 Task: Set the homeowner's insurance to $1,350 per year.
Action: Mouse moved to (942, 190)
Screenshot: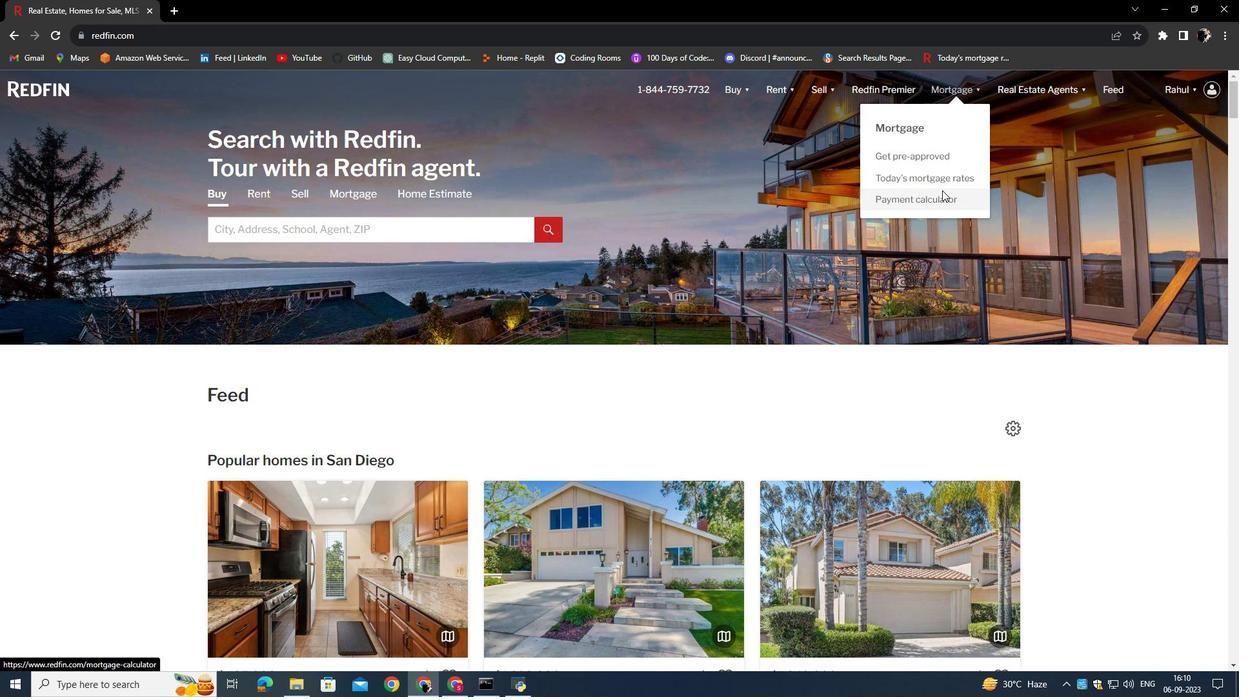 
Action: Mouse pressed left at (942, 190)
Screenshot: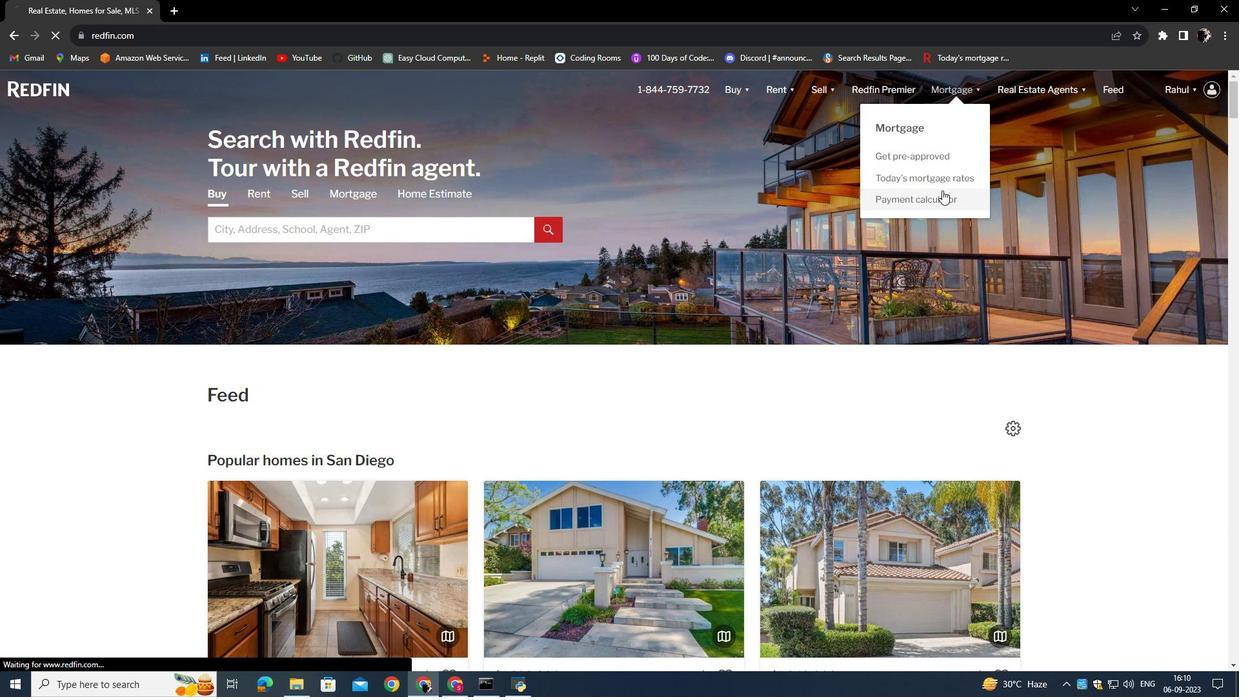 
Action: Mouse moved to (397, 267)
Screenshot: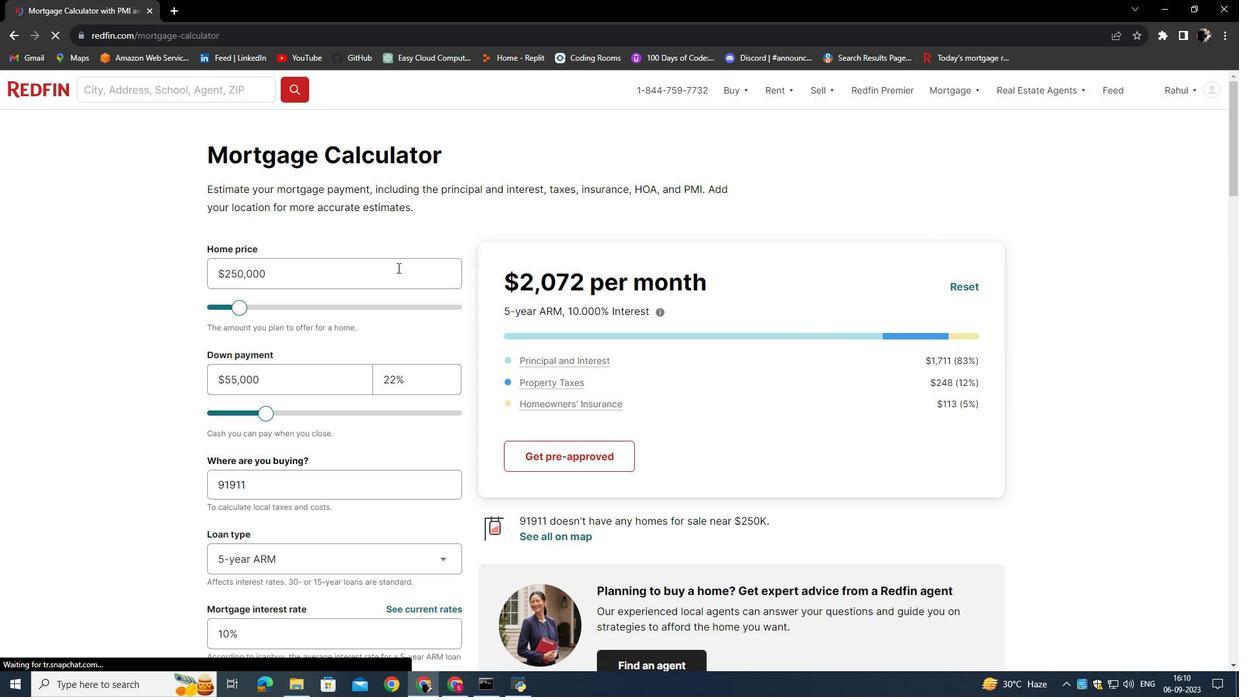 
Action: Mouse scrolled (397, 267) with delta (0, 0)
Screenshot: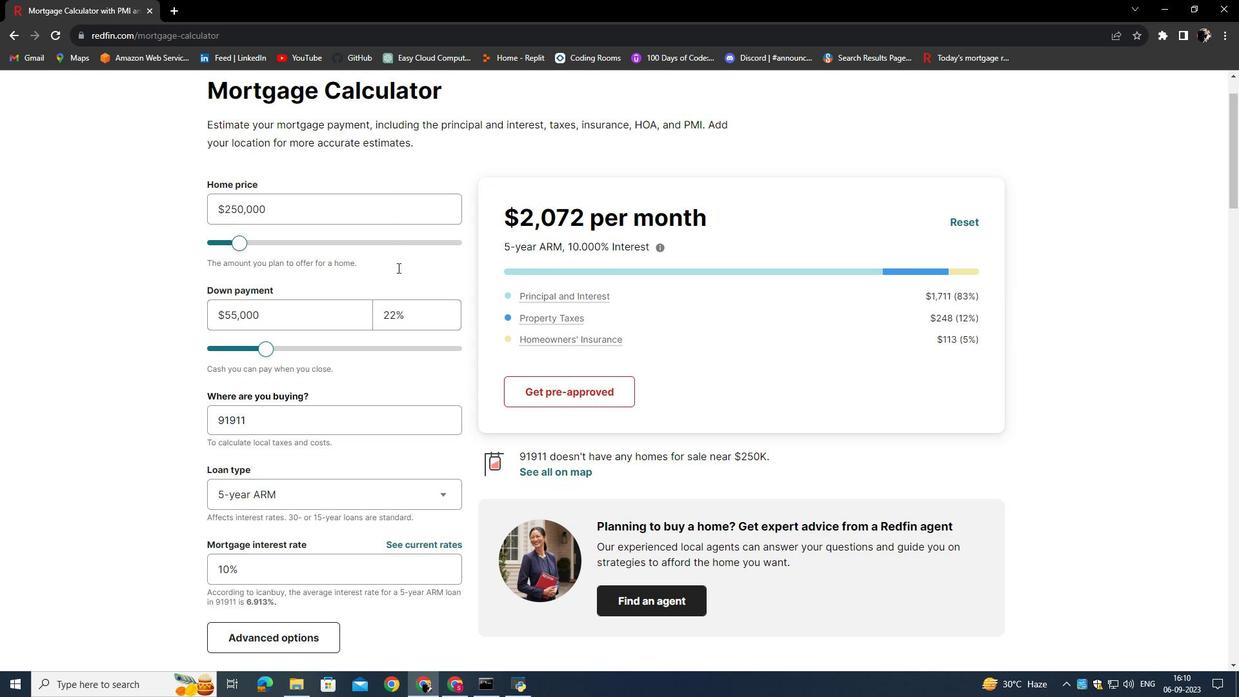 
Action: Mouse scrolled (397, 267) with delta (0, 0)
Screenshot: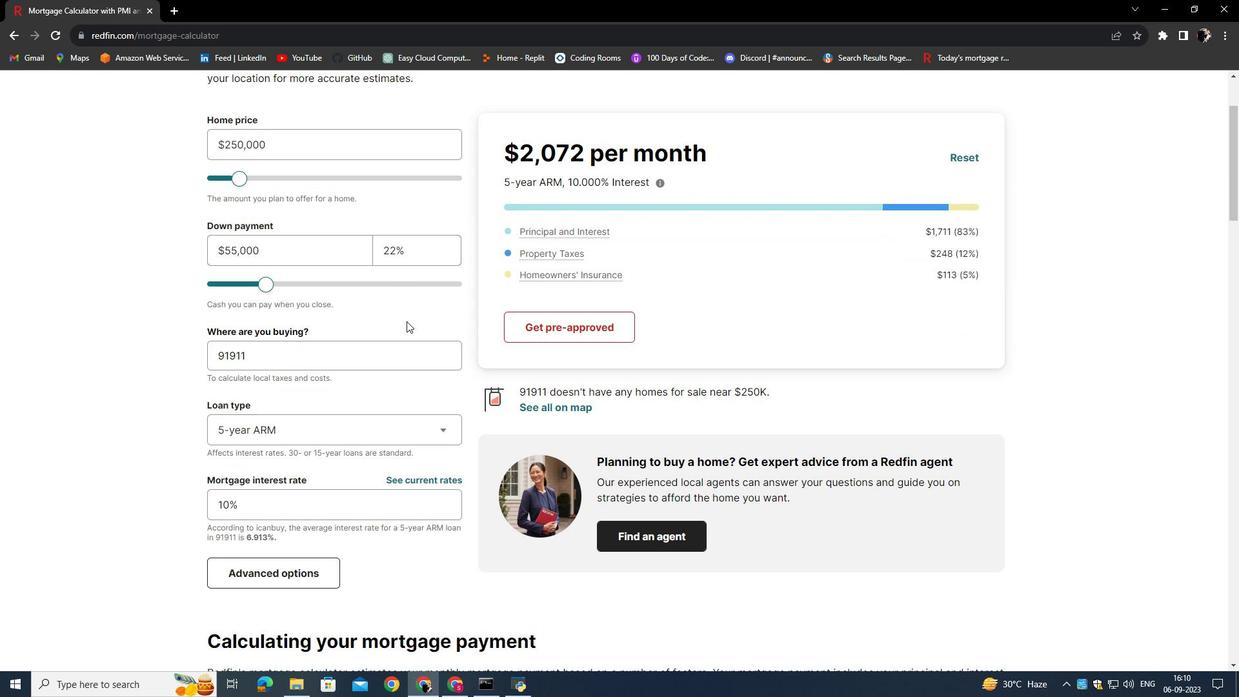 
Action: Mouse moved to (325, 581)
Screenshot: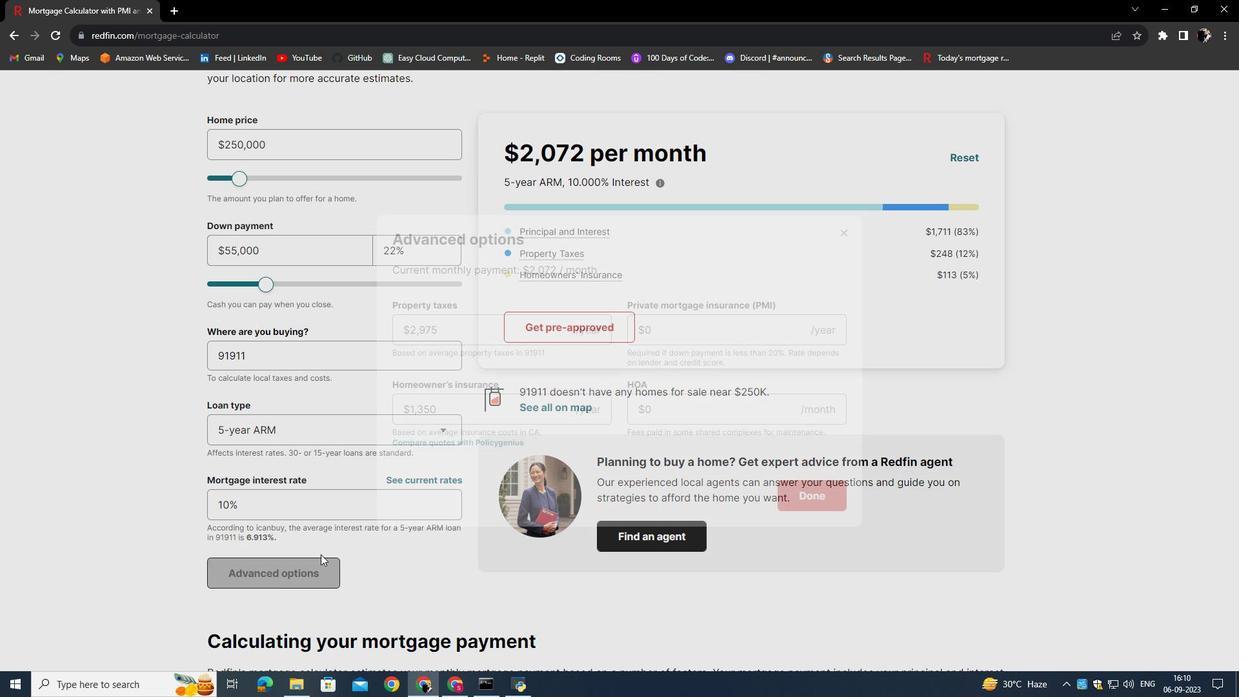 
Action: Mouse pressed left at (325, 581)
Screenshot: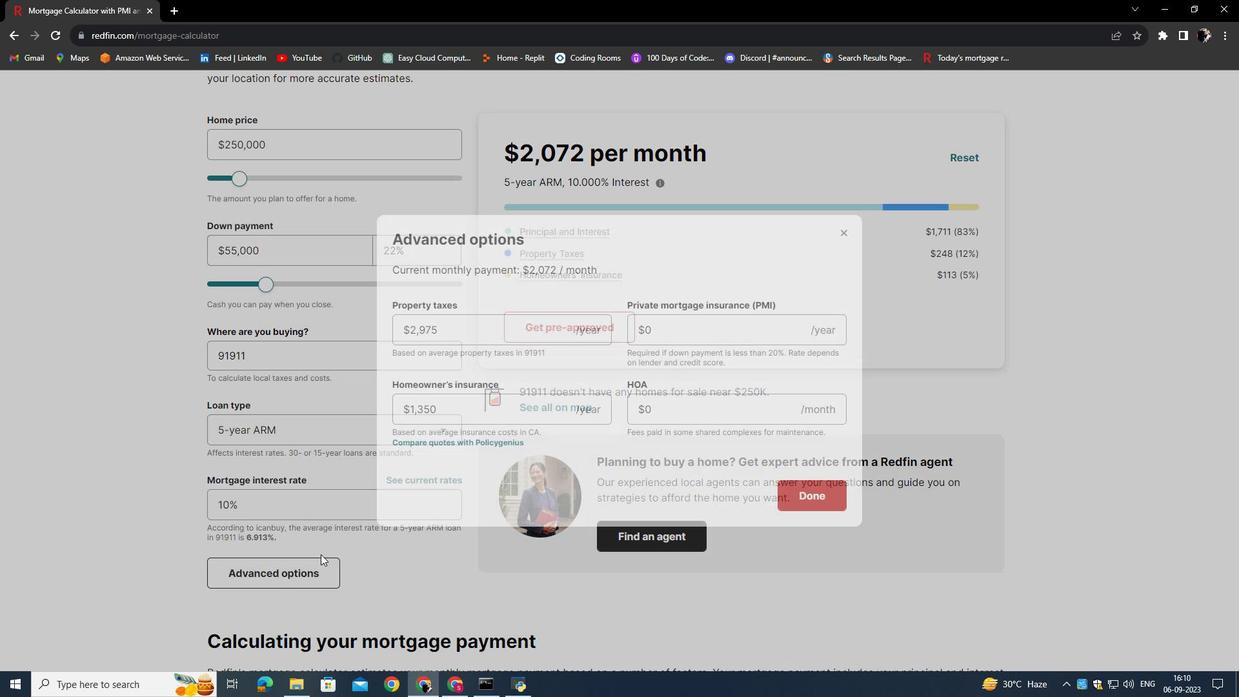 
Action: Mouse moved to (466, 412)
Screenshot: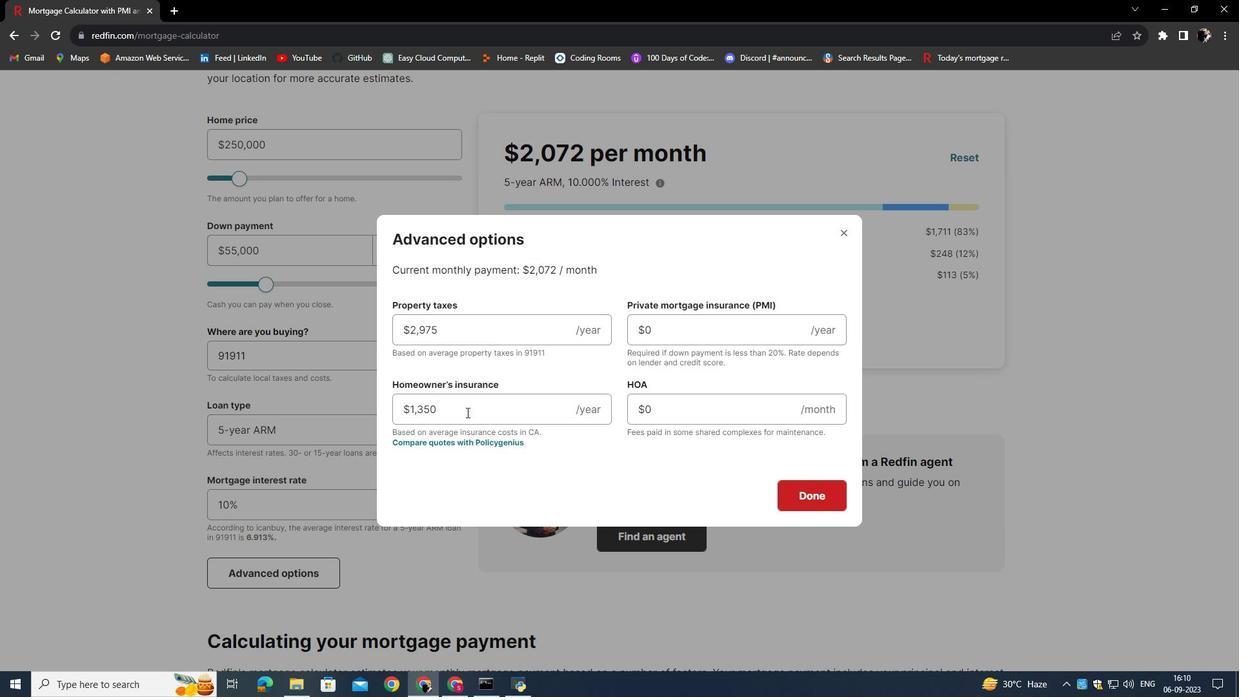 
Action: Mouse pressed left at (466, 412)
Screenshot: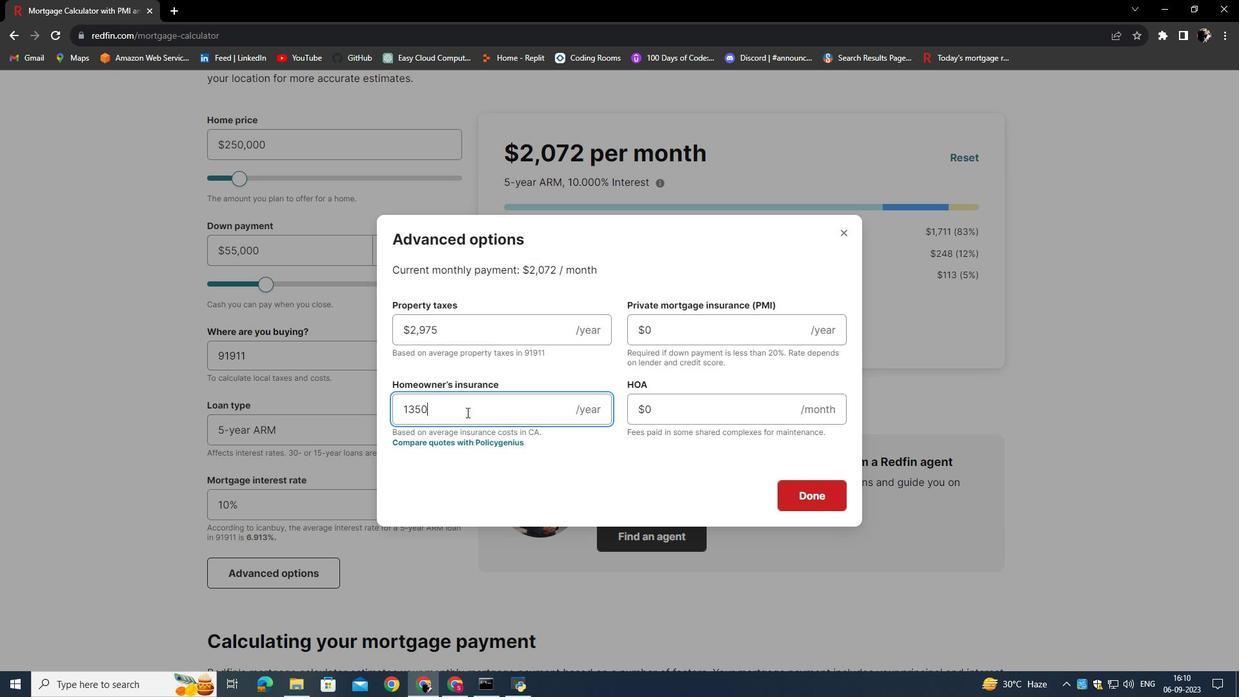 
Action: Key pressed <Key.backspace><Key.backspace><Key.backspace><Key.backspace>1650
Screenshot: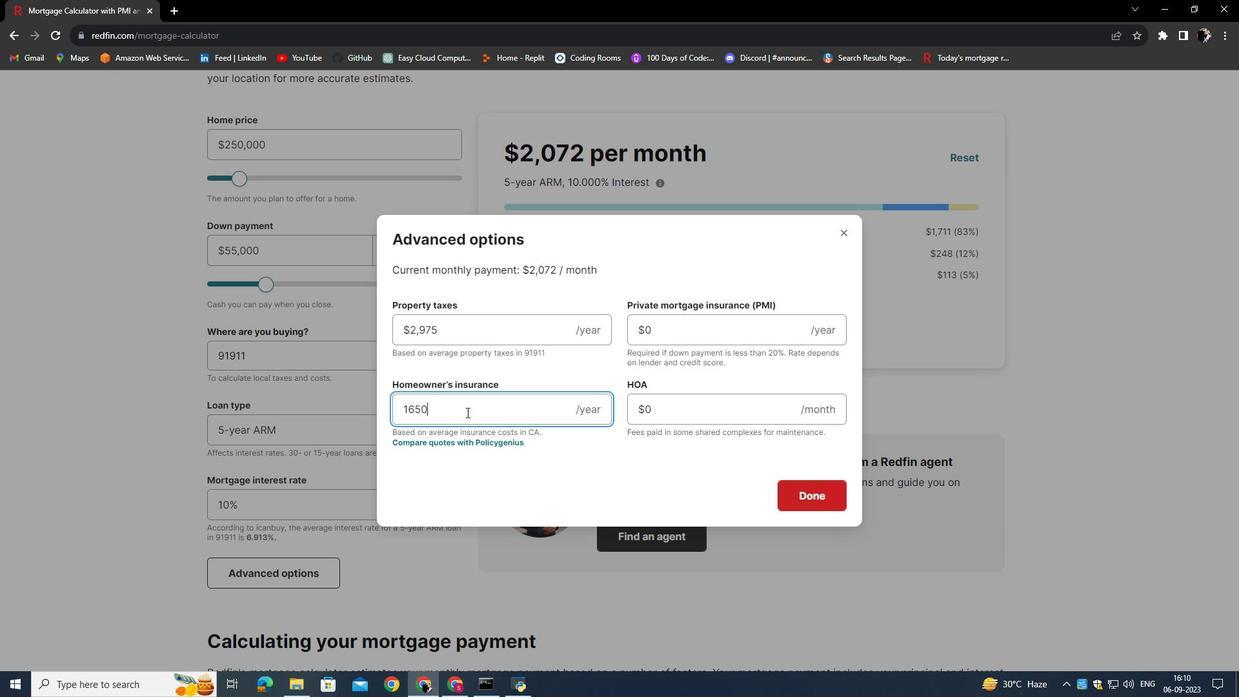 
Action: Mouse moved to (449, 414)
Screenshot: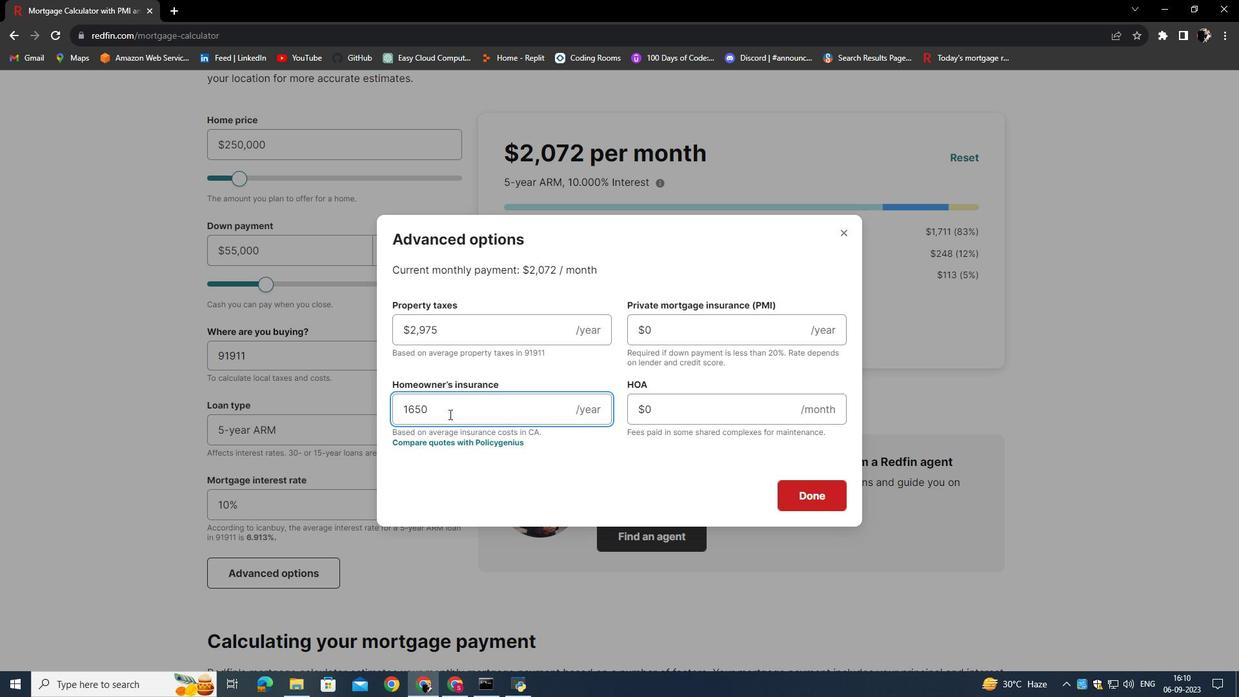 
Action: Mouse pressed left at (449, 414)
Screenshot: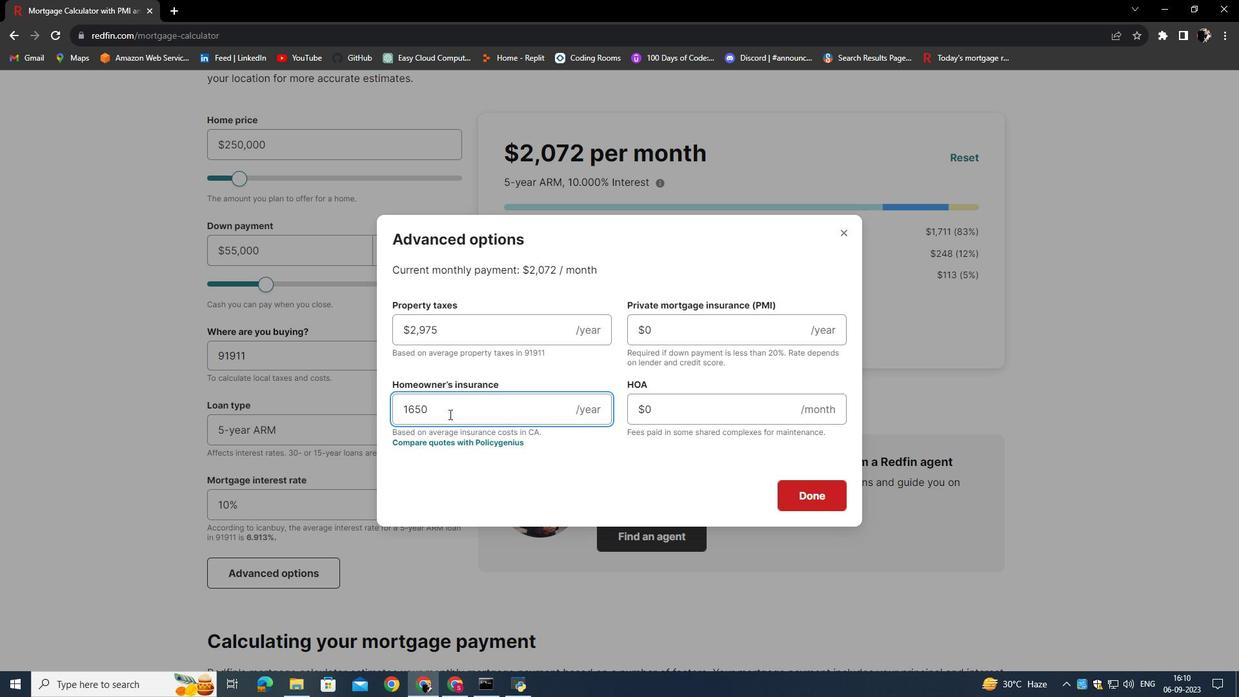 
Action: Key pressed <Key.backspace><Key.backspace><Key.backspace>350
Screenshot: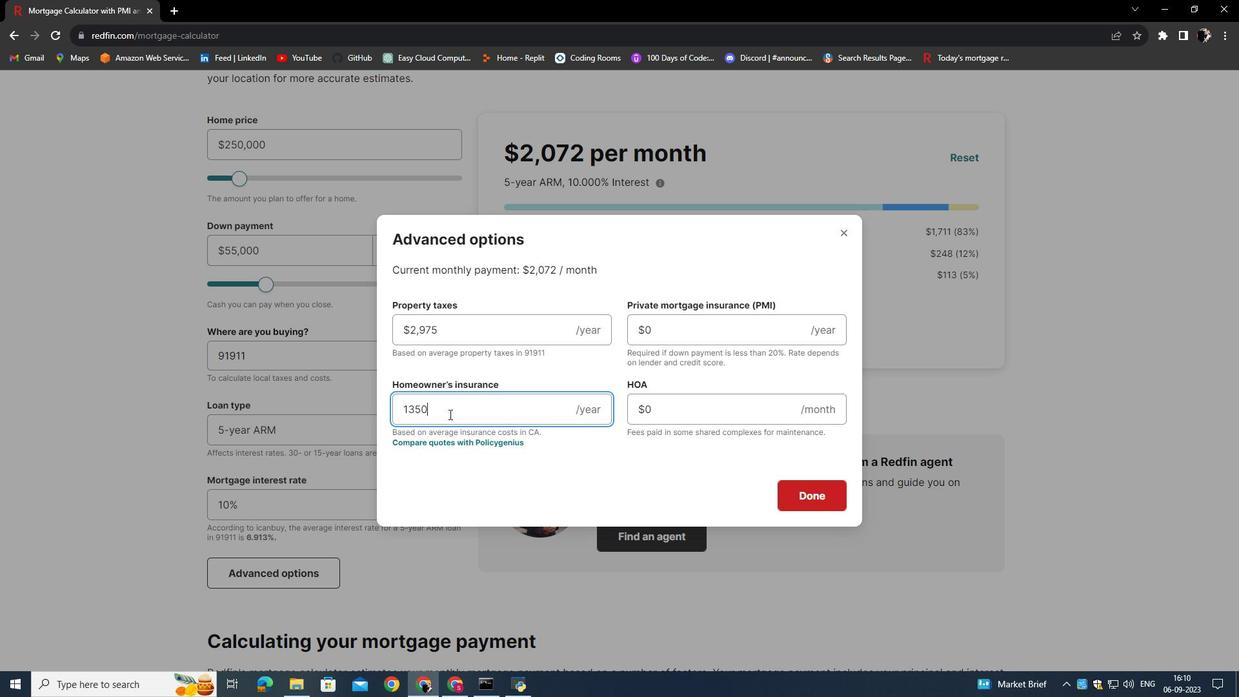 
Action: Mouse moved to (562, 463)
Screenshot: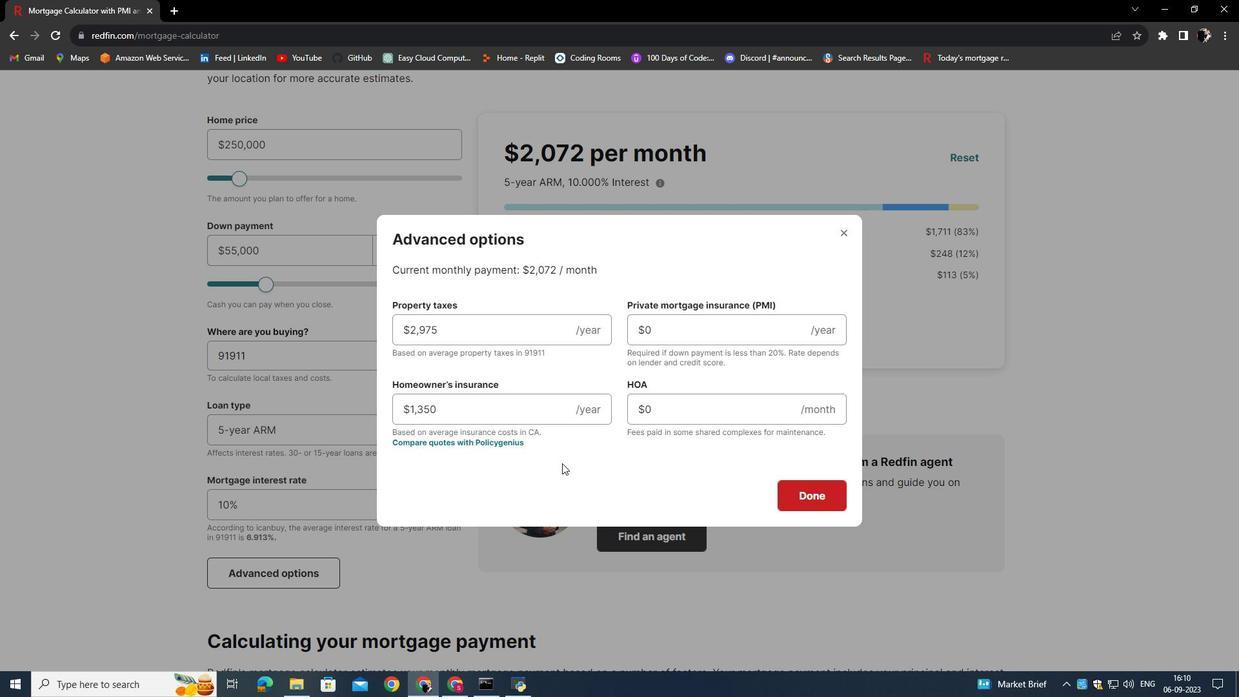 
Action: Mouse pressed left at (562, 463)
Screenshot: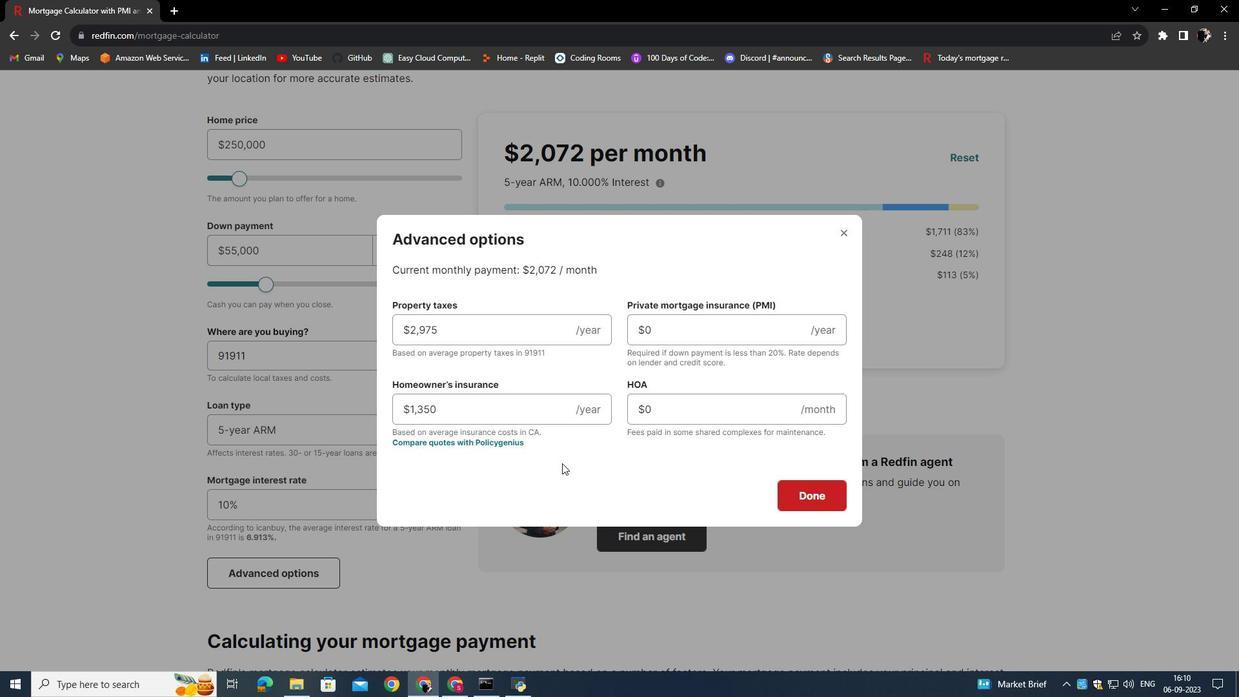 
Action: Mouse moved to (820, 493)
Screenshot: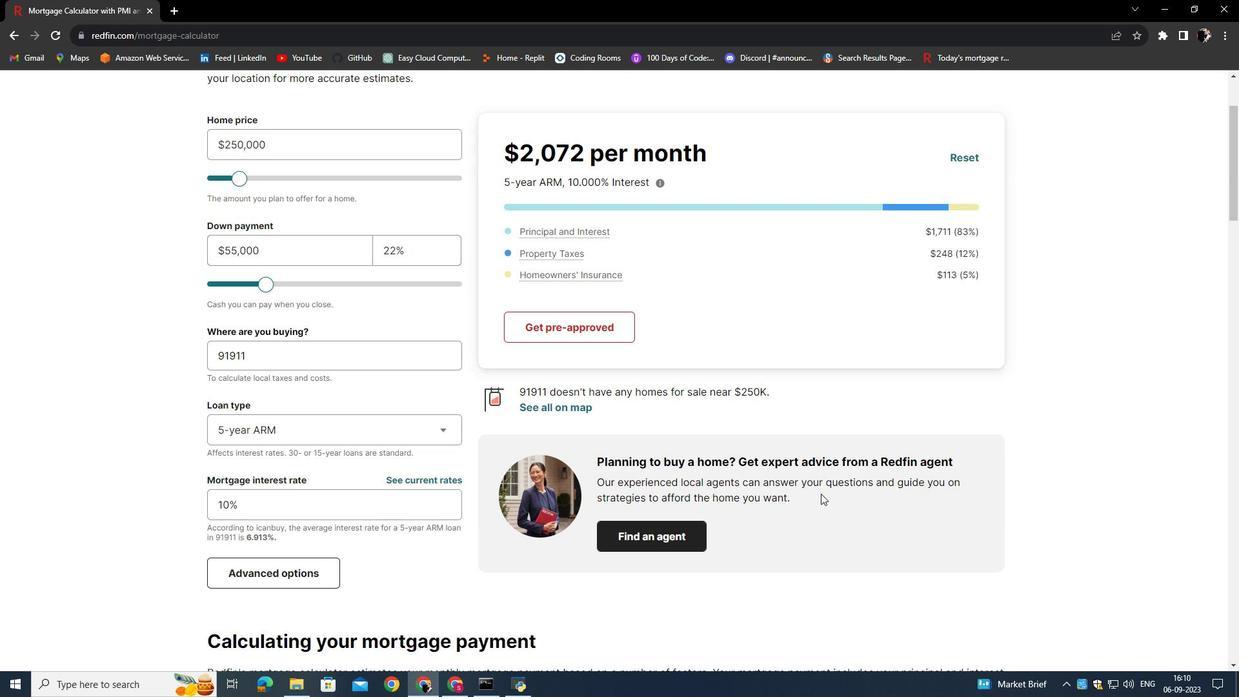 
Action: Mouse pressed left at (820, 493)
Screenshot: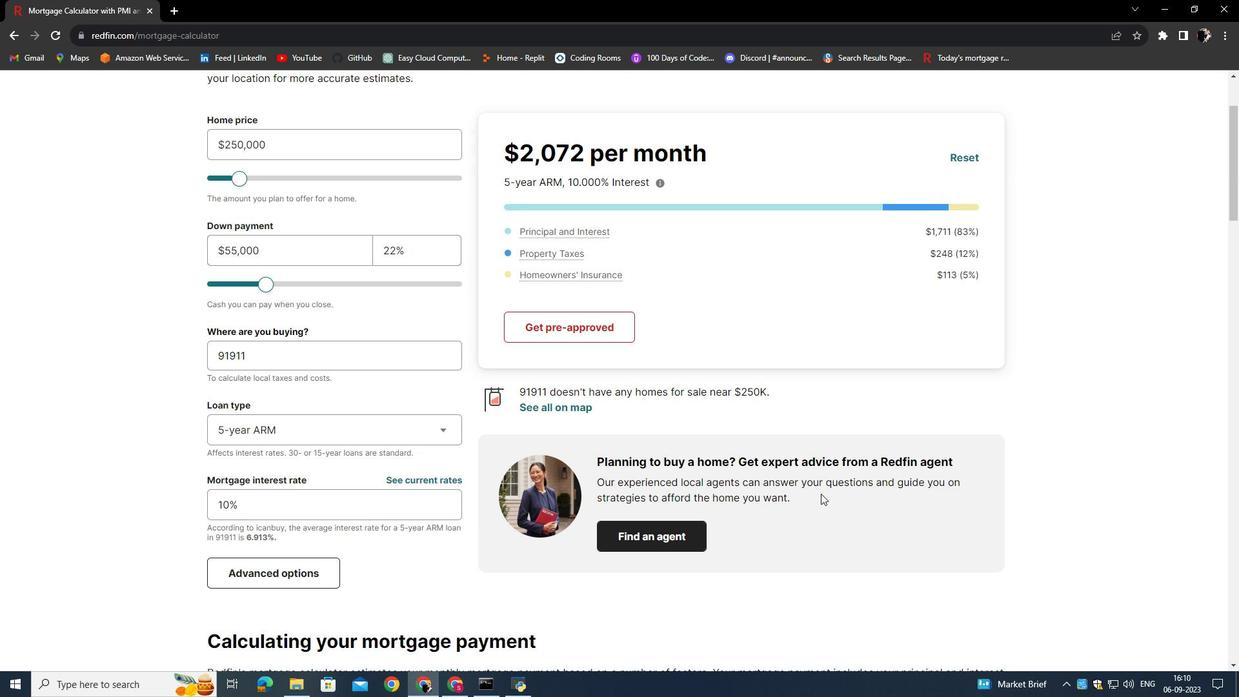 
